 Task: Change the additional contact index to Arabic in Outlook.
Action: Mouse moved to (49, 28)
Screenshot: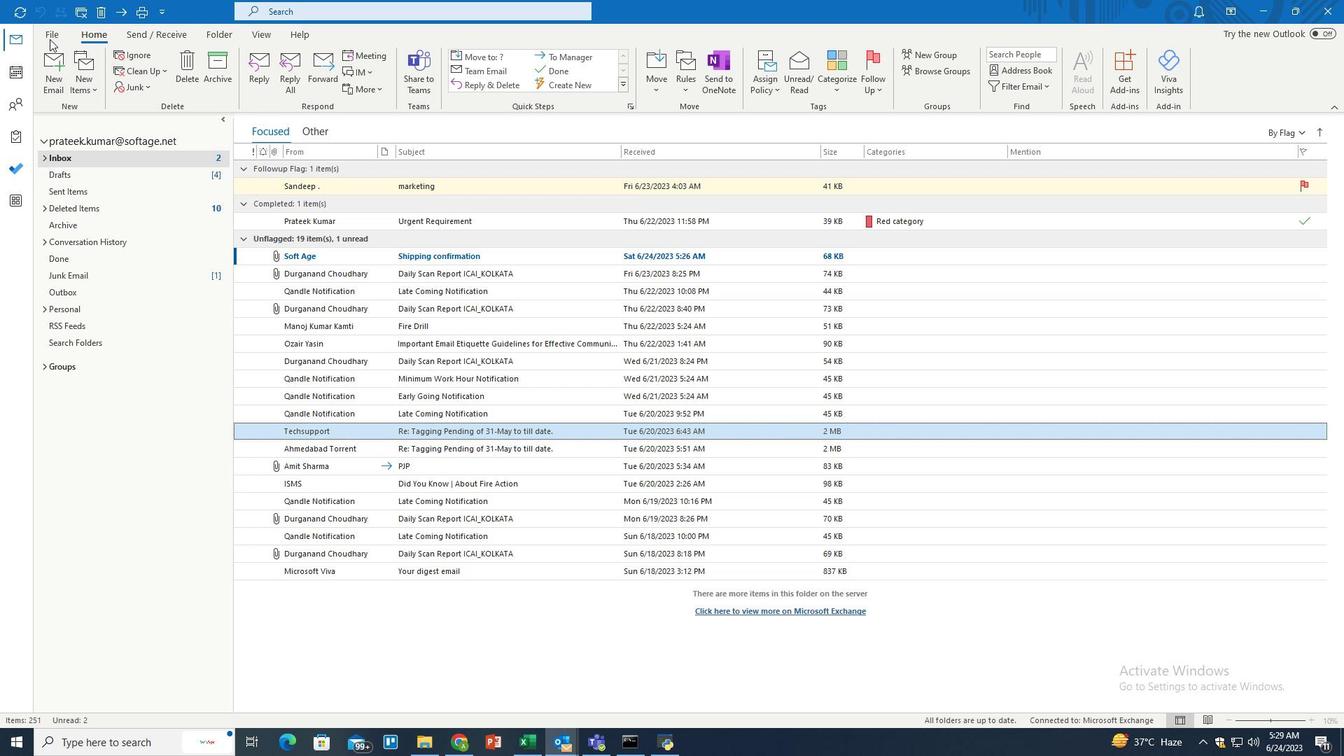 
Action: Mouse pressed left at (49, 28)
Screenshot: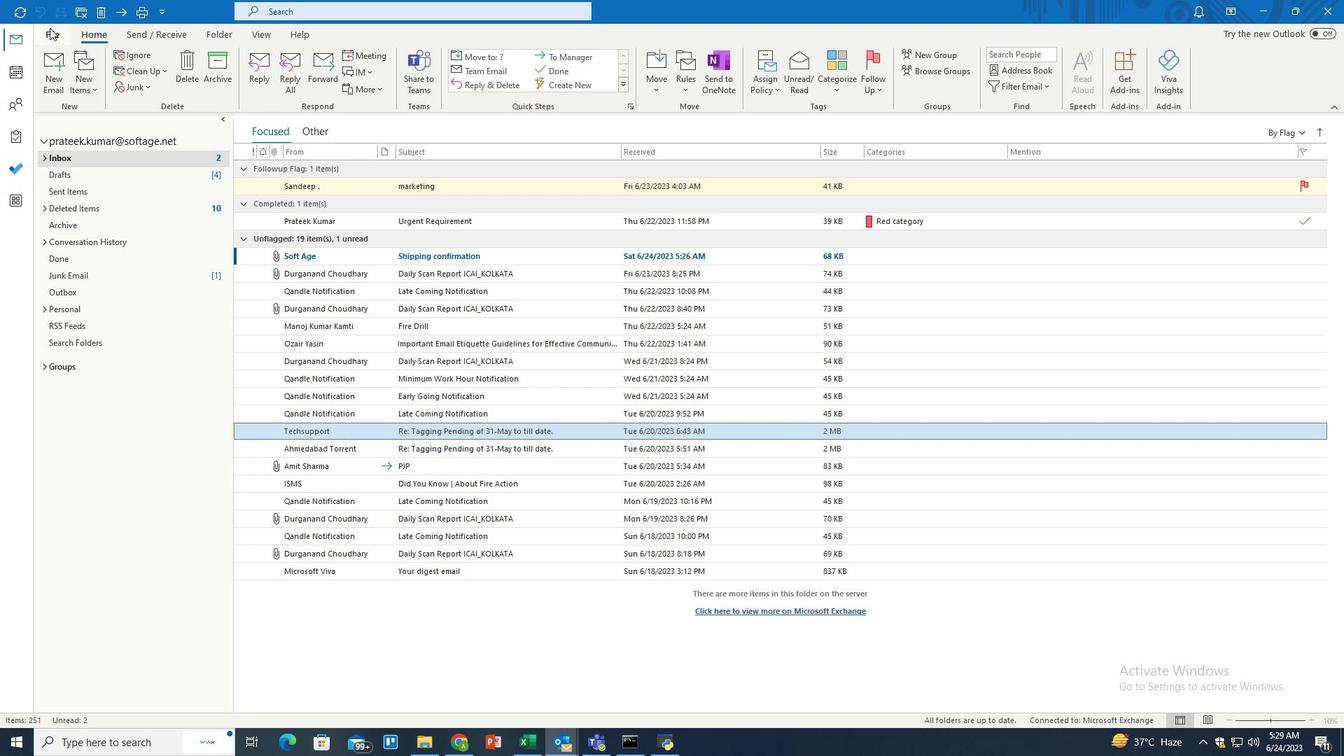 
Action: Mouse moved to (52, 670)
Screenshot: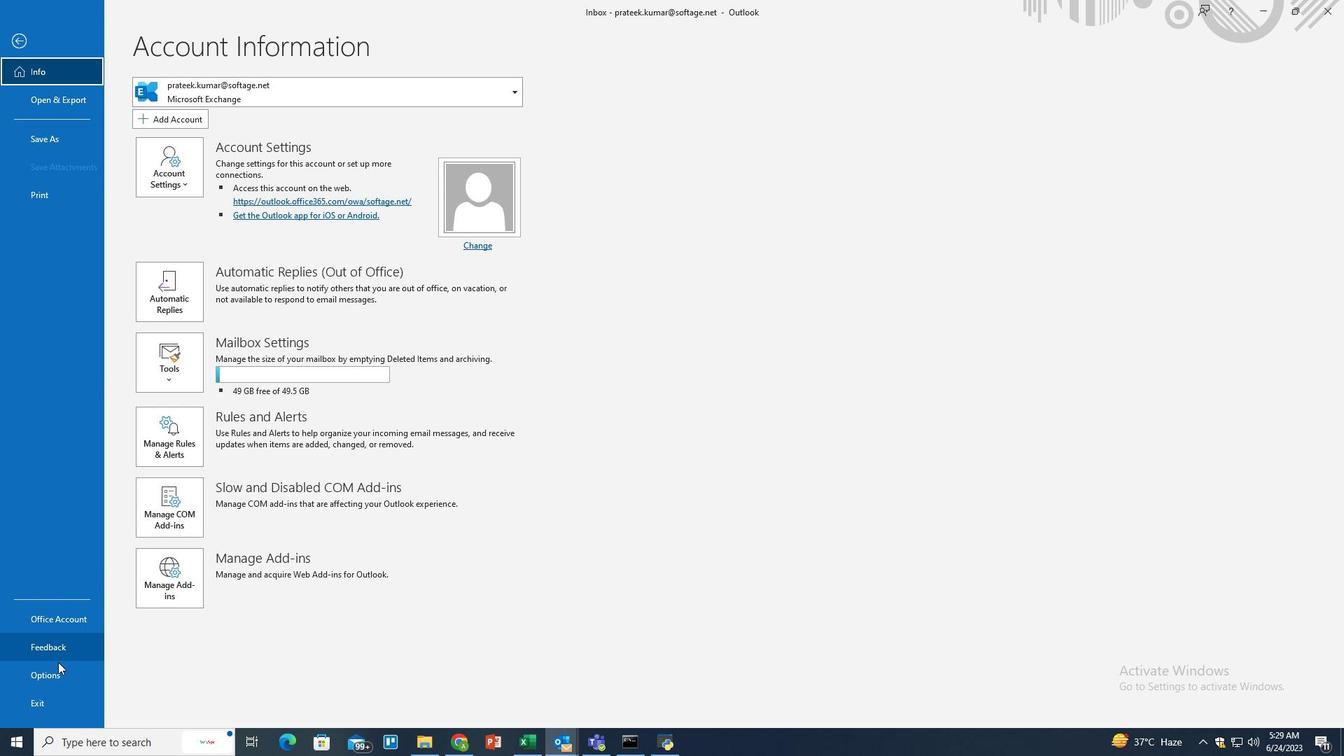 
Action: Mouse pressed left at (52, 670)
Screenshot: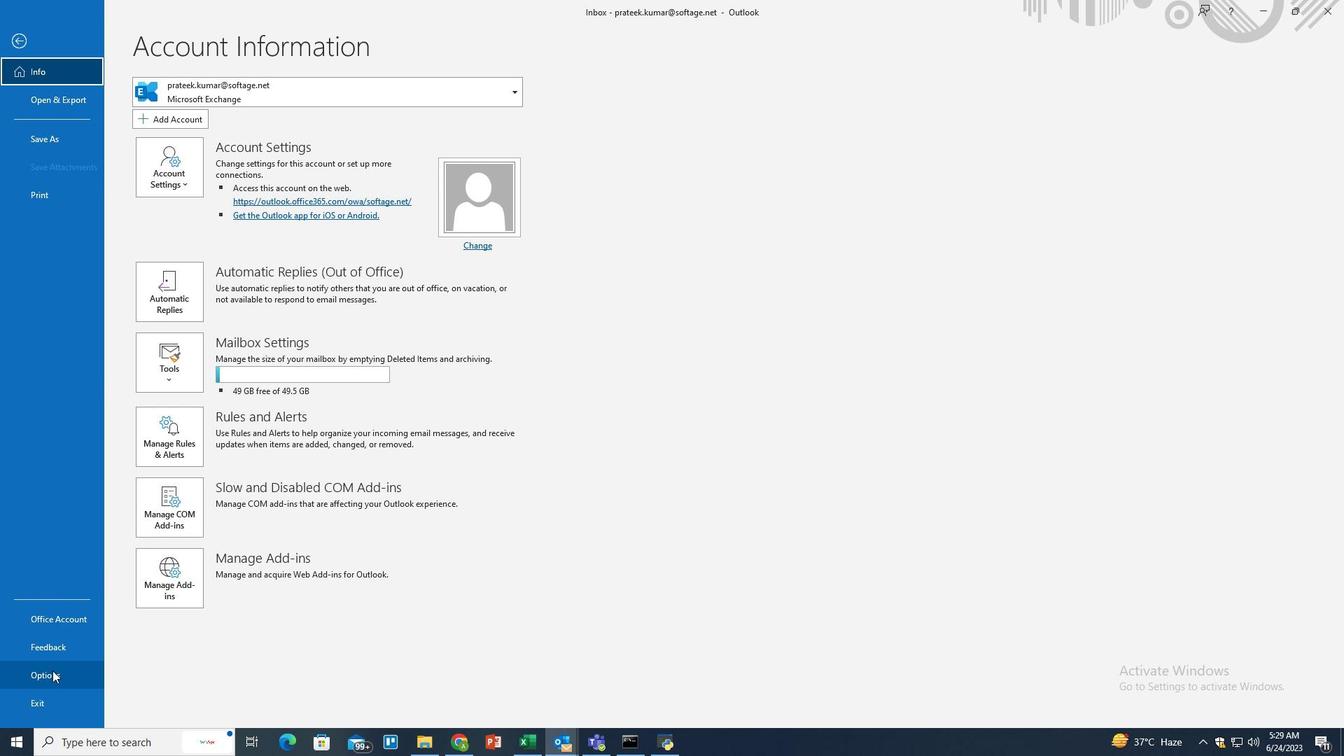
Action: Mouse moved to (423, 238)
Screenshot: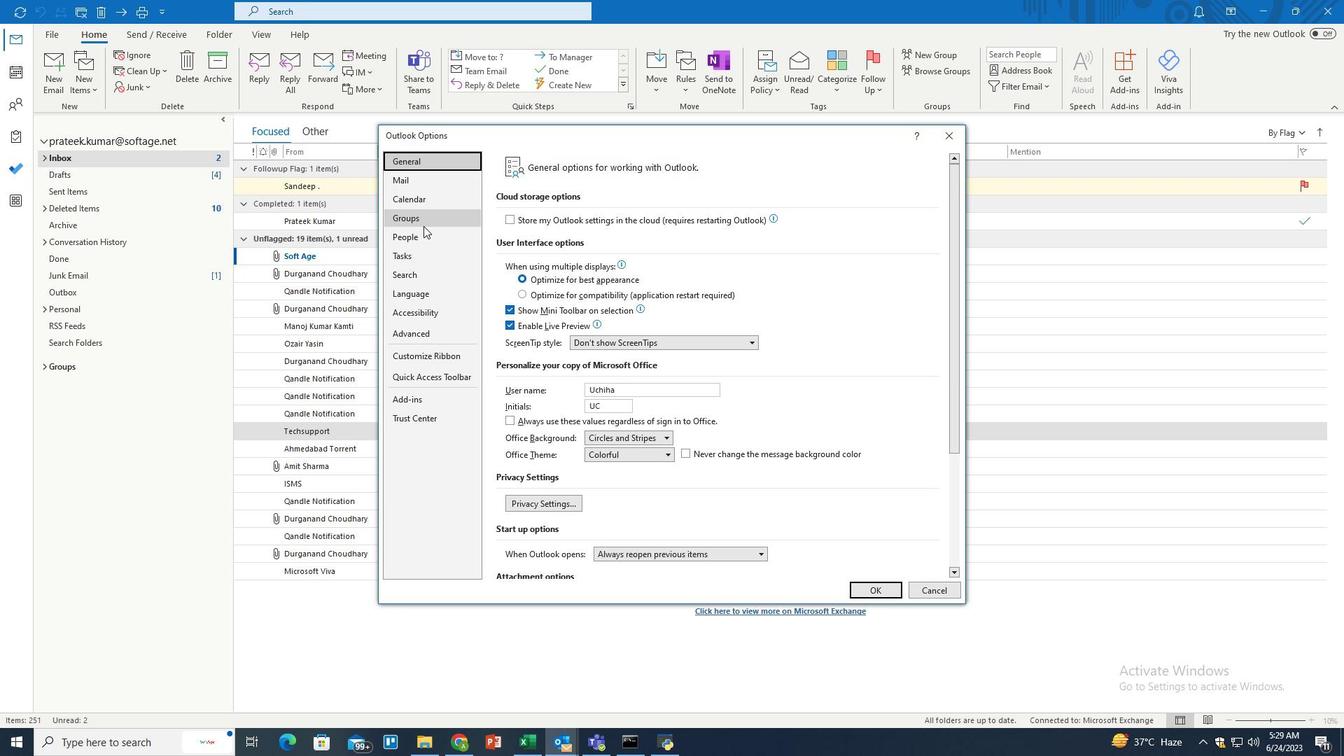 
Action: Mouse pressed left at (423, 238)
Screenshot: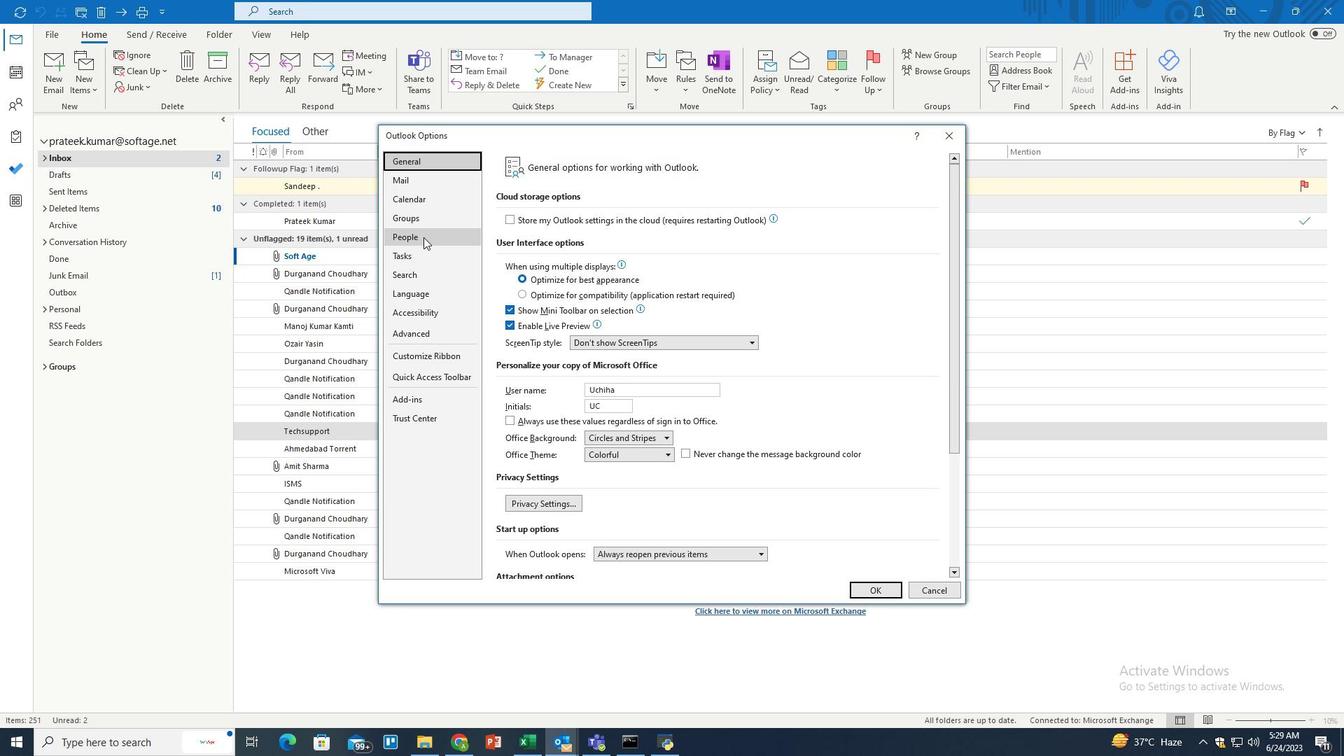 
Action: Mouse moved to (537, 299)
Screenshot: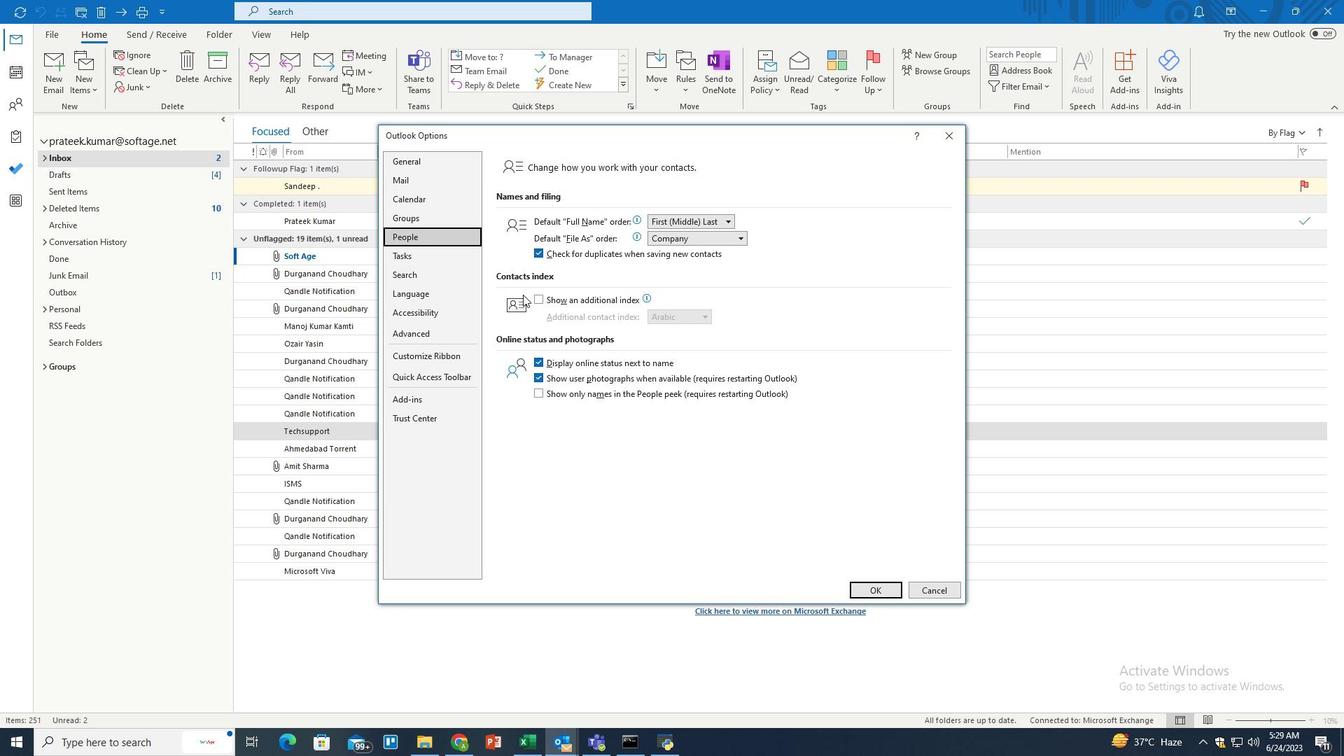 
Action: Mouse pressed left at (537, 299)
Screenshot: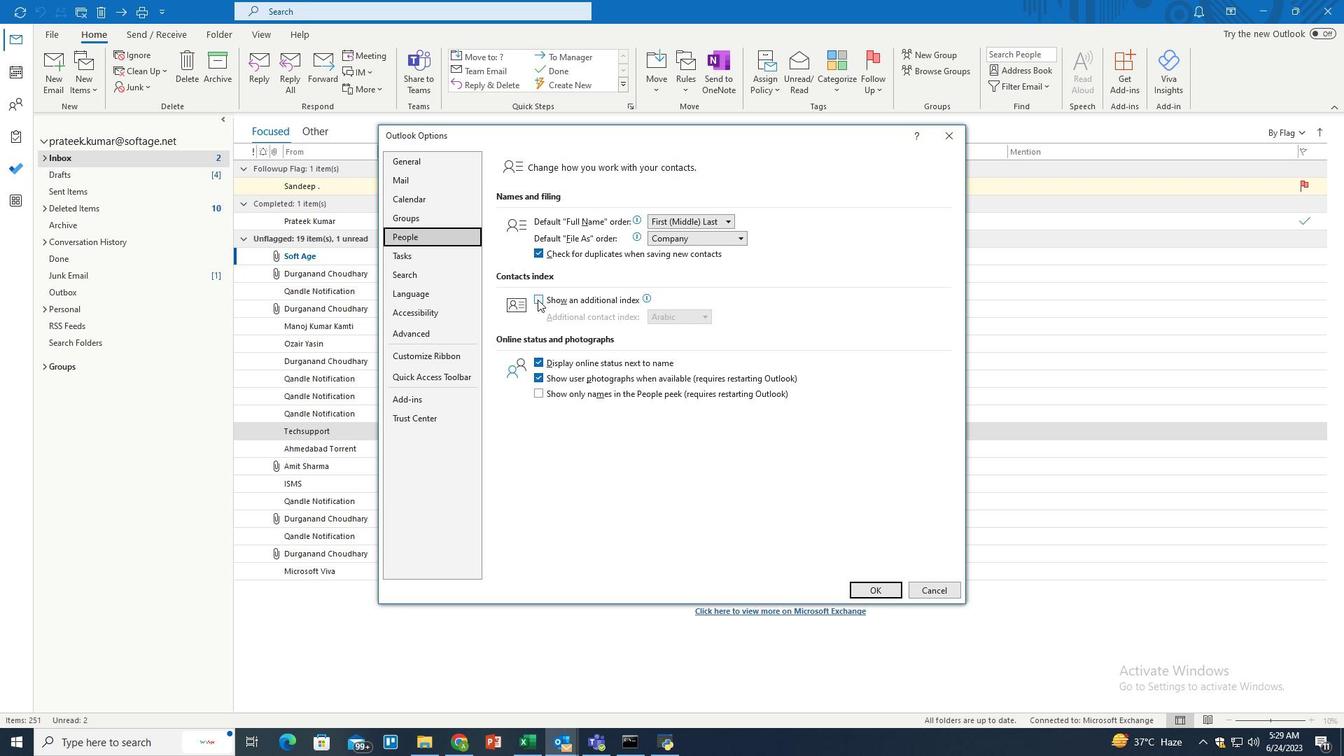 
Action: Mouse moved to (707, 318)
Screenshot: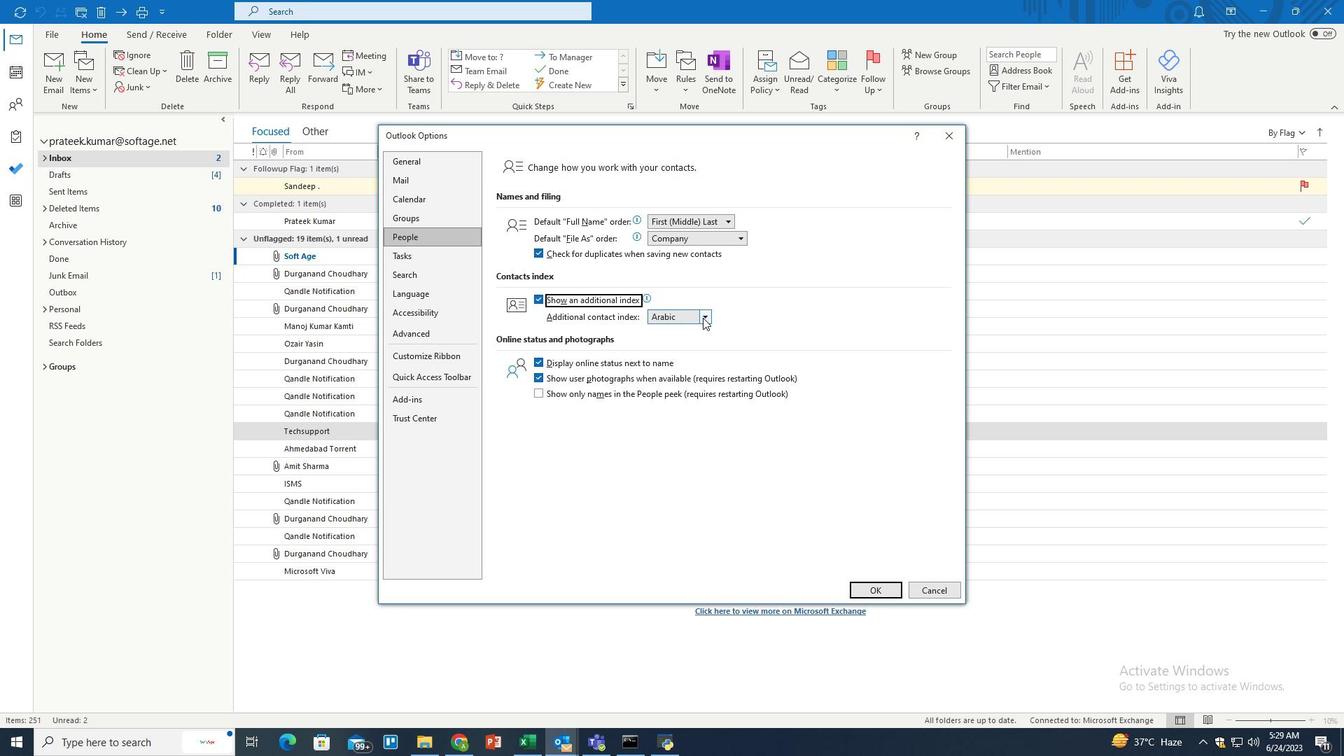 
Action: Mouse pressed left at (707, 318)
Screenshot: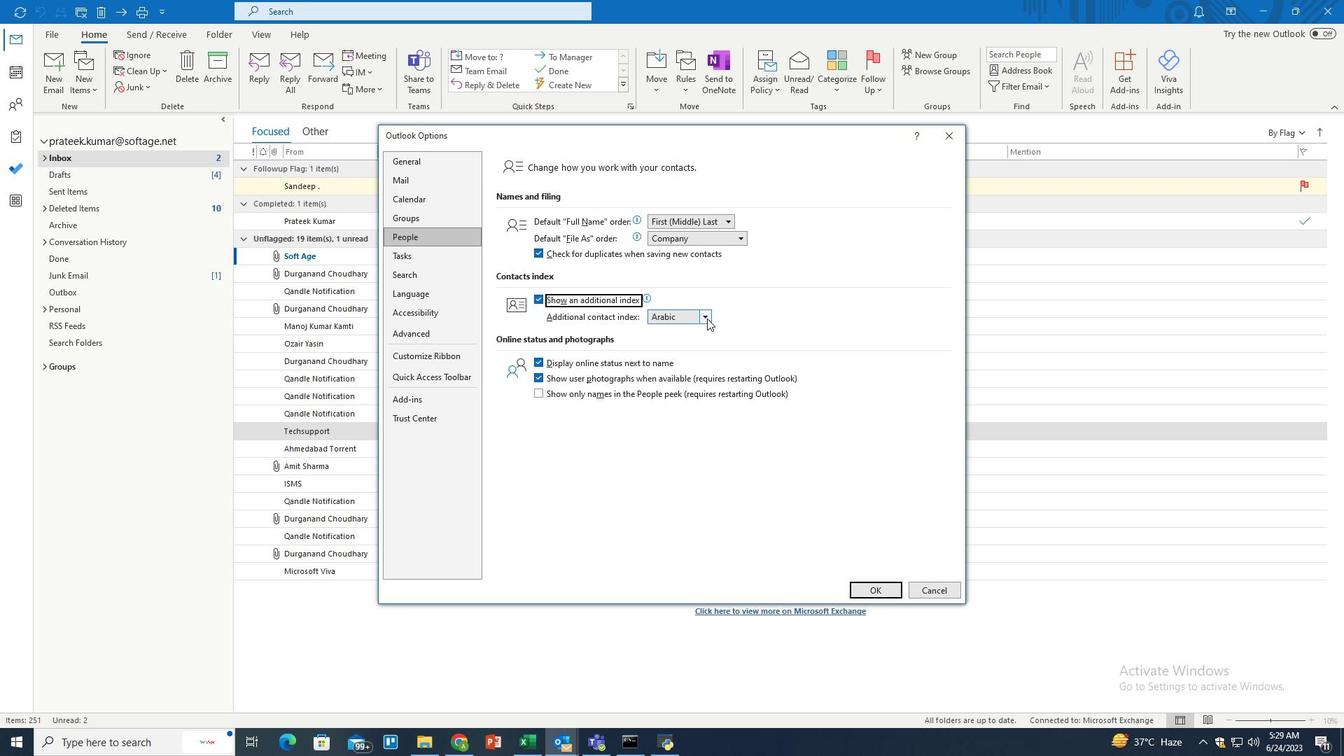 
Action: Mouse moved to (674, 357)
Screenshot: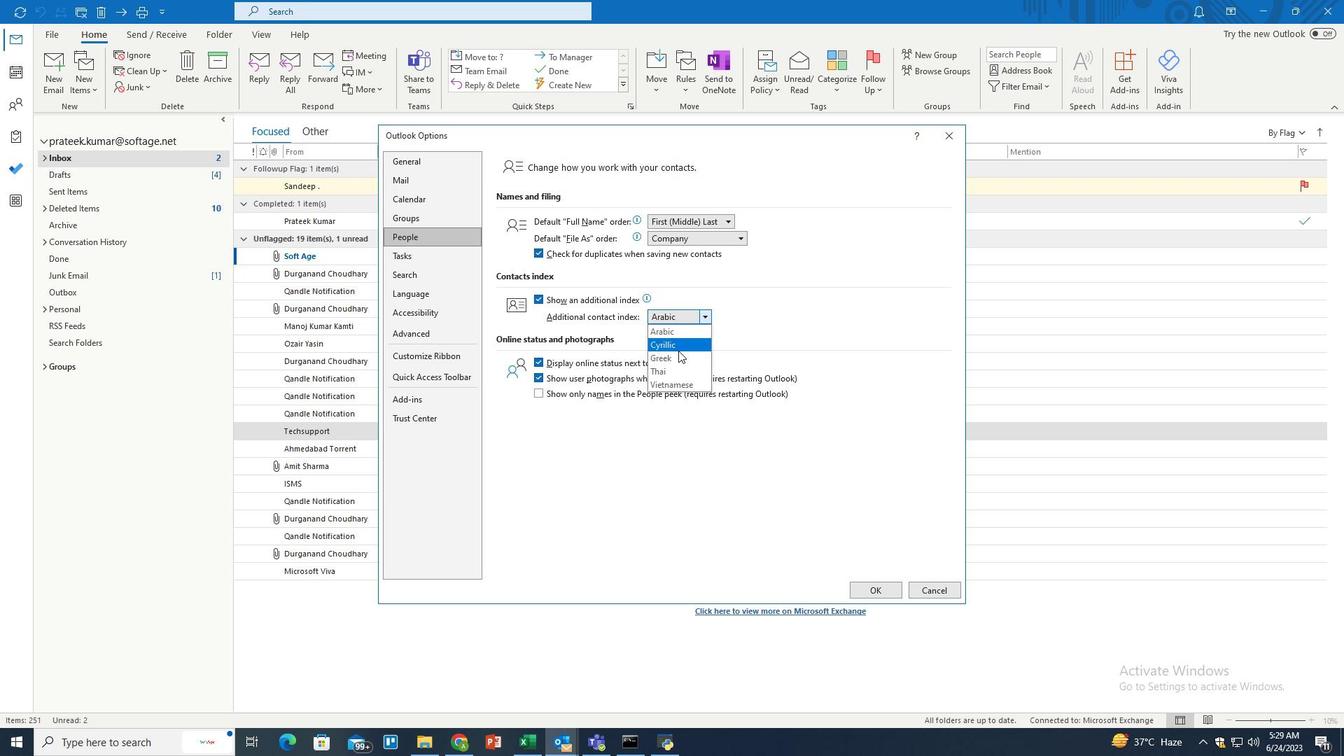 
Action: Mouse pressed left at (674, 357)
Screenshot: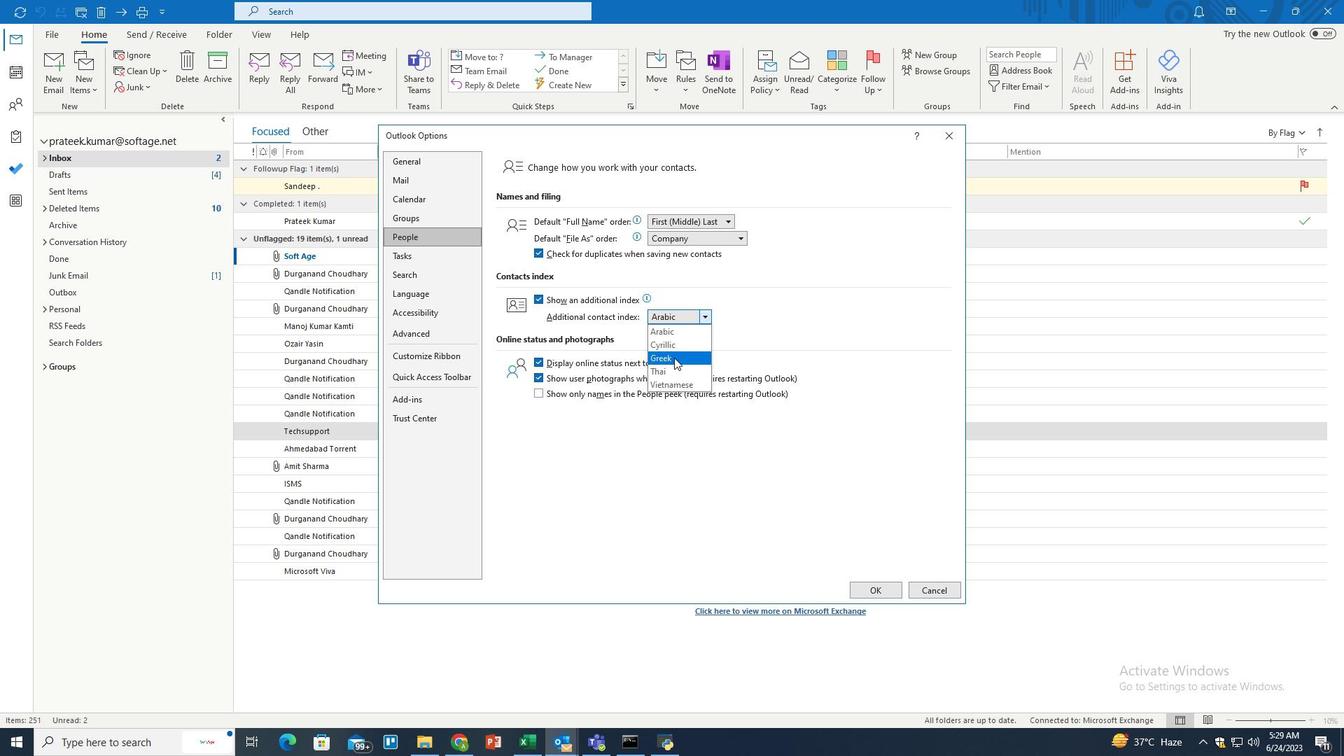 
Action: Mouse moved to (869, 589)
Screenshot: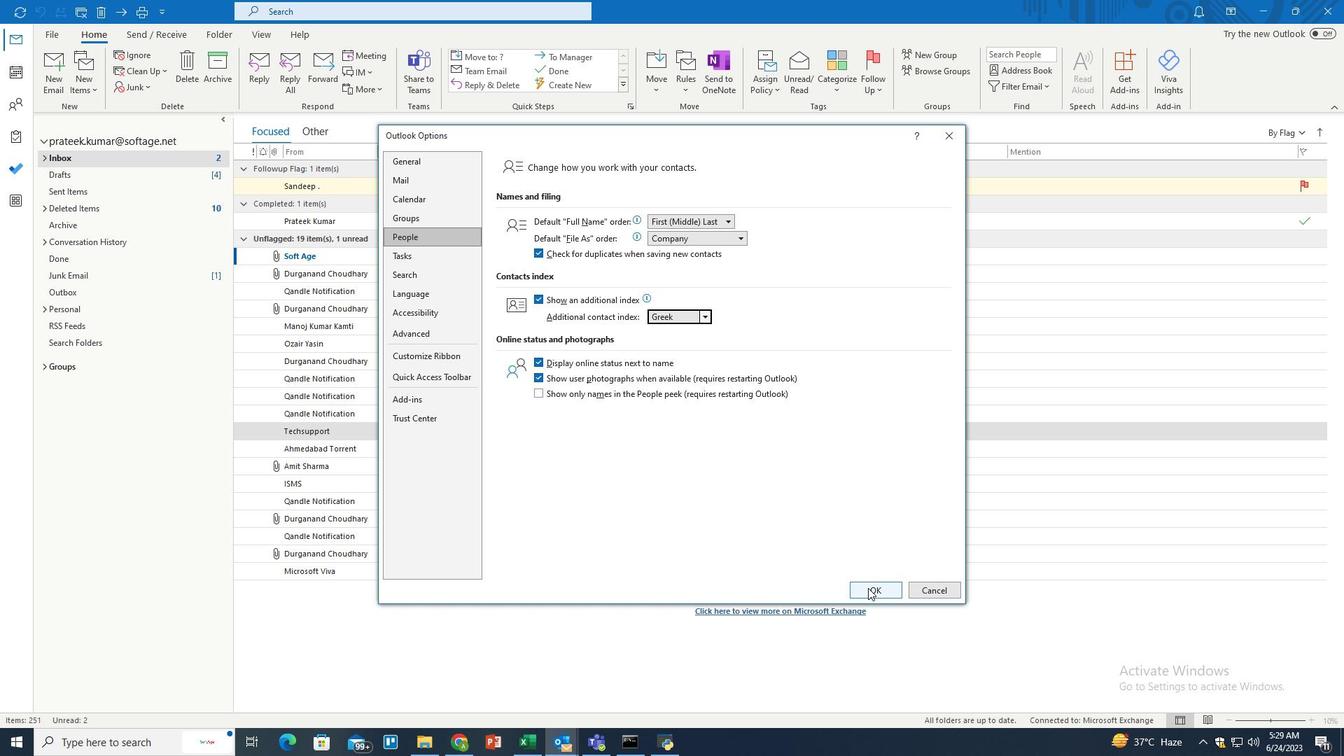 
Action: Mouse pressed left at (869, 589)
Screenshot: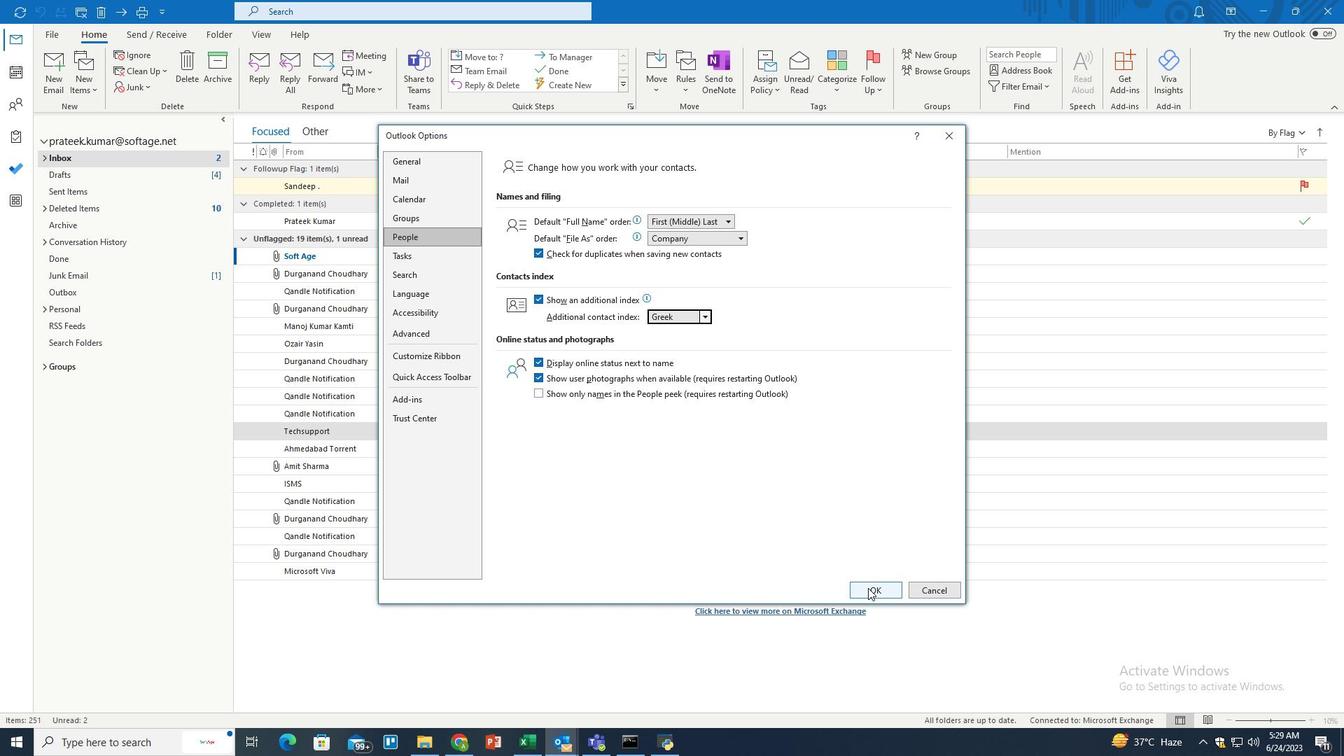 
Action: Mouse moved to (644, 409)
Screenshot: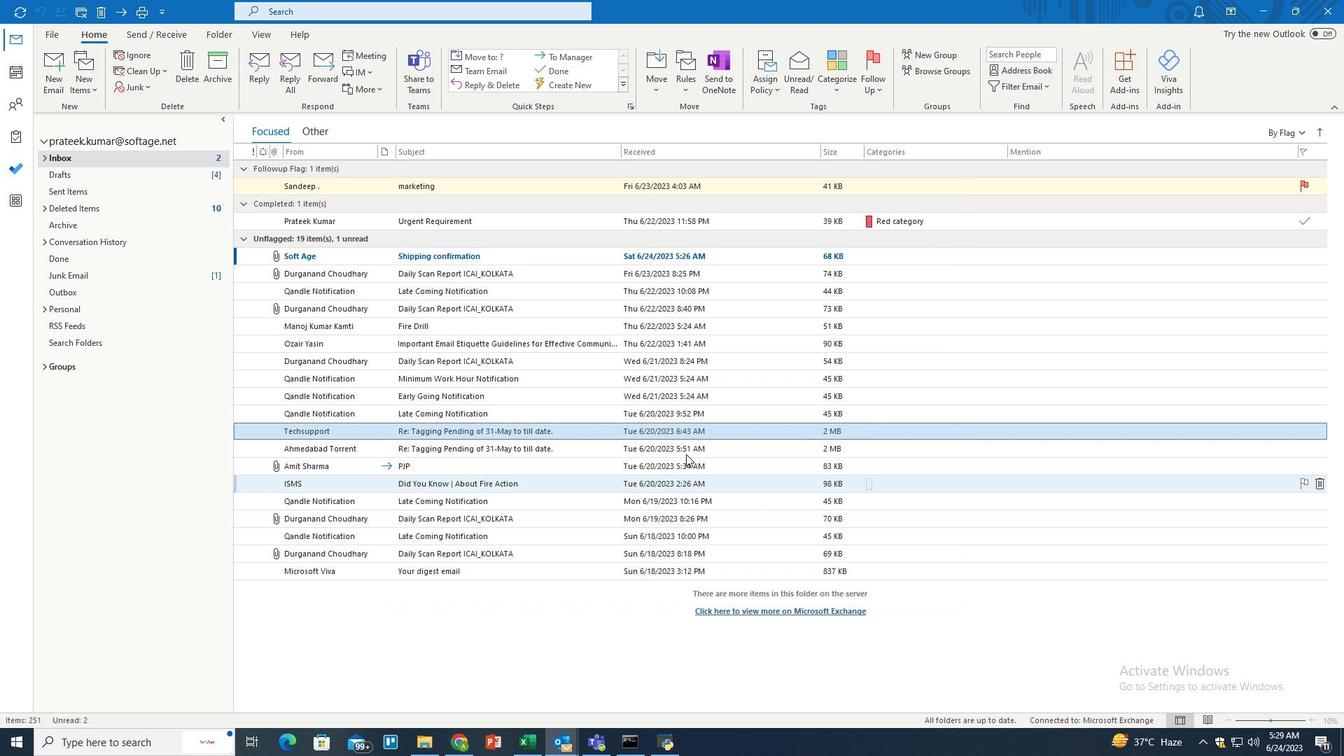 
